 Task: Create a sub task System Test and UAT for the task  Develop a new online tool for online course evaluations in the project BeyondPlan , assign it to team member softage.2@softage.net and update the status of the sub task to  On Track  , set the priority of the sub task to Low
Action: Mouse moved to (433, 235)
Screenshot: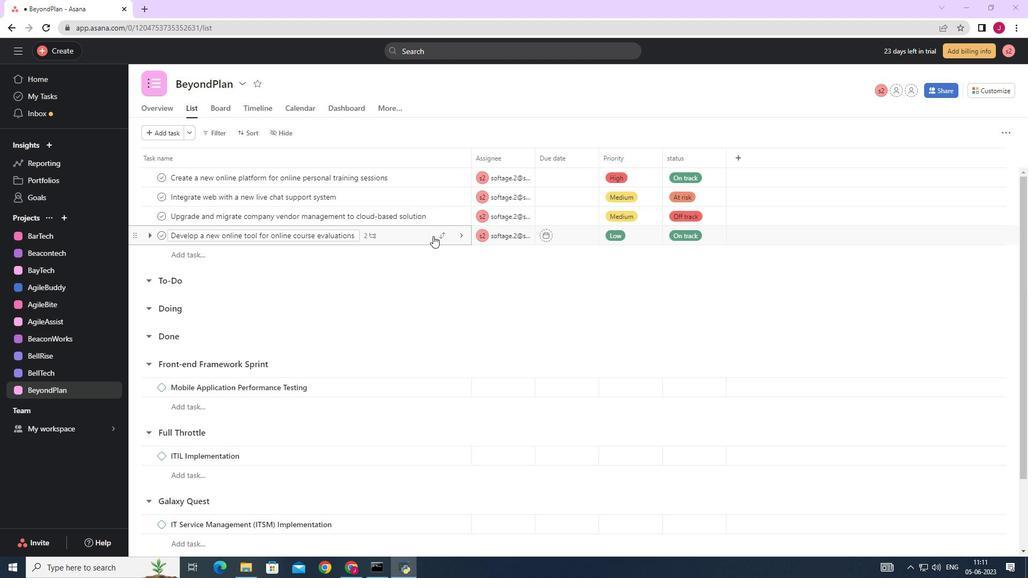
Action: Mouse pressed left at (433, 235)
Screenshot: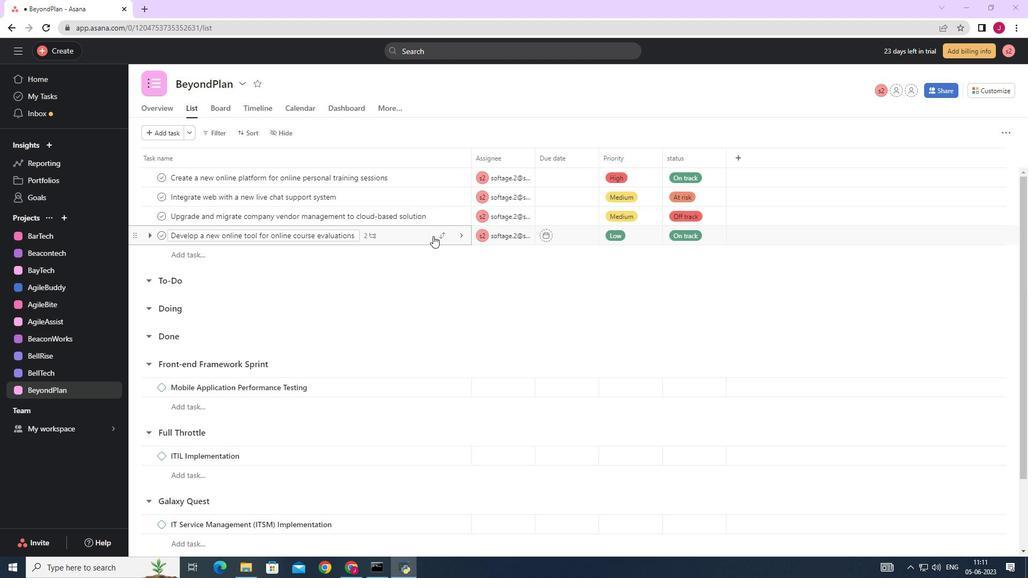 
Action: Mouse moved to (700, 306)
Screenshot: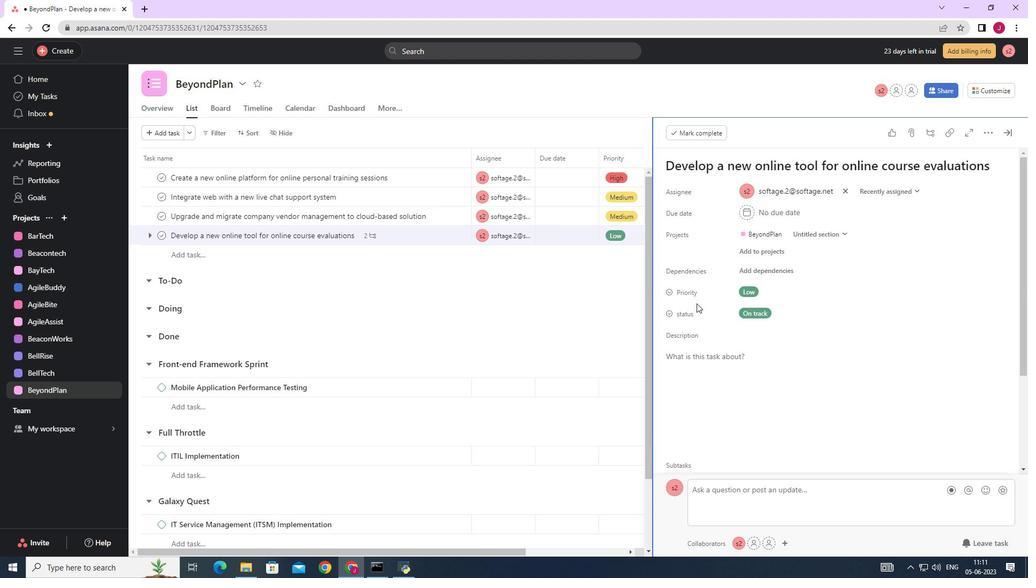 
Action: Mouse scrolled (700, 305) with delta (0, 0)
Screenshot: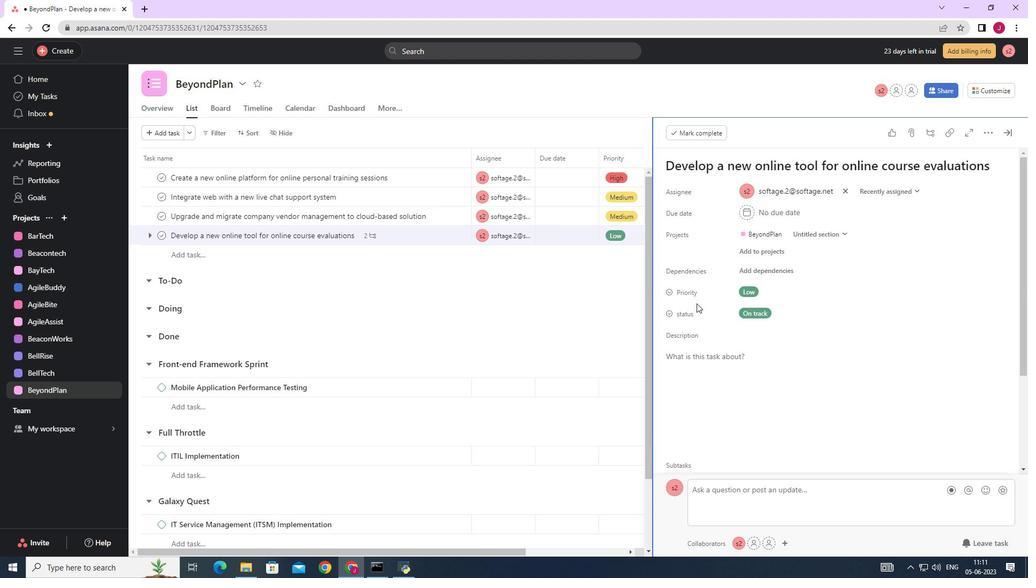 
Action: Mouse moved to (704, 309)
Screenshot: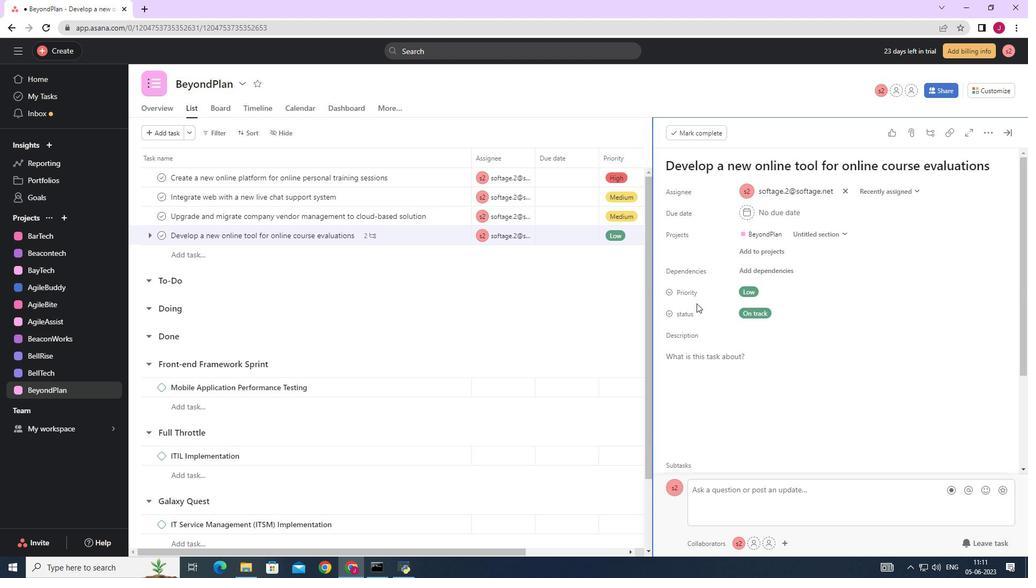 
Action: Mouse scrolled (704, 309) with delta (0, 0)
Screenshot: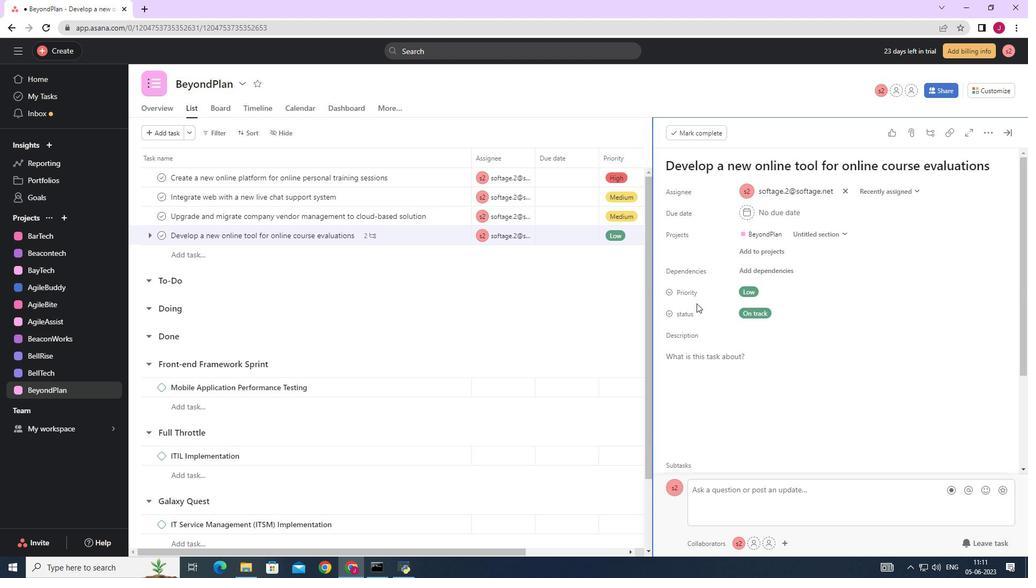 
Action: Mouse moved to (705, 310)
Screenshot: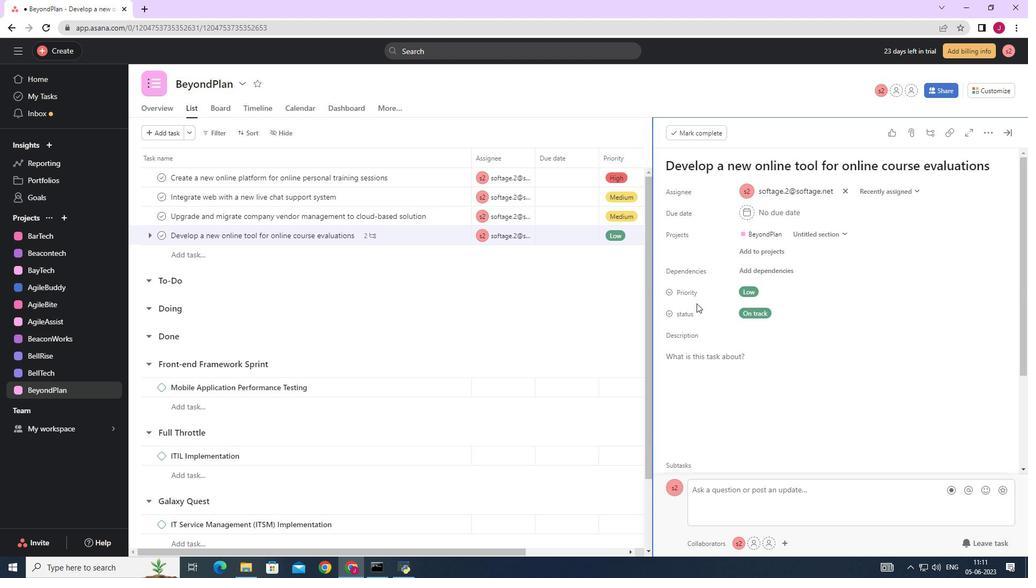 
Action: Mouse scrolled (705, 310) with delta (0, 0)
Screenshot: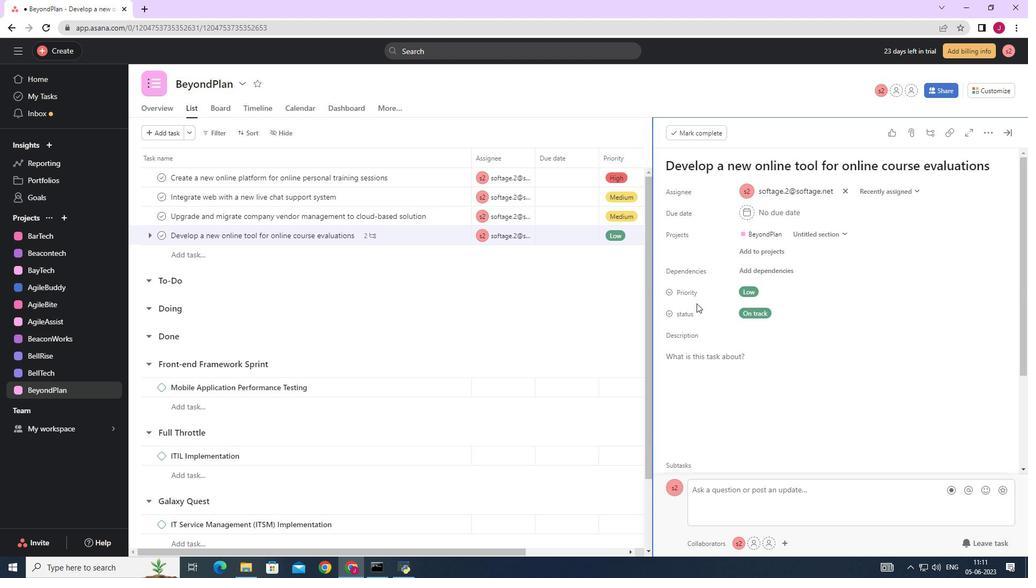 
Action: Mouse moved to (706, 310)
Screenshot: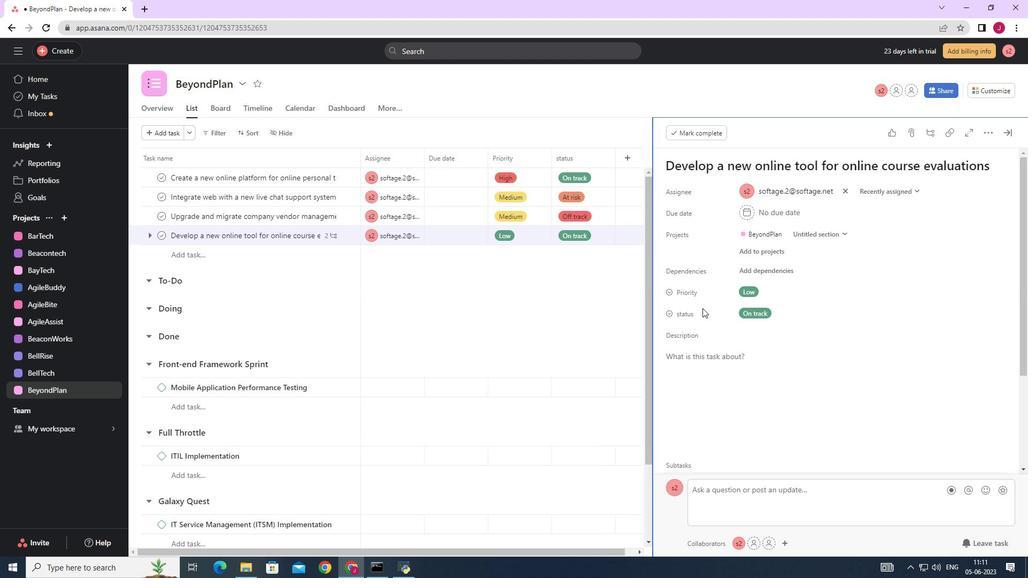 
Action: Mouse scrolled (706, 310) with delta (0, 0)
Screenshot: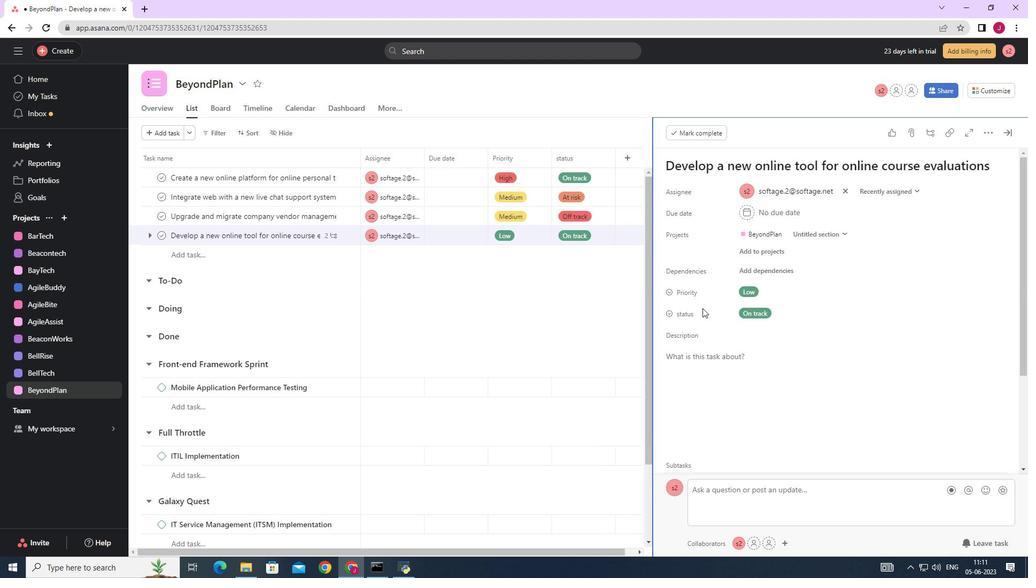 
Action: Mouse moved to (700, 386)
Screenshot: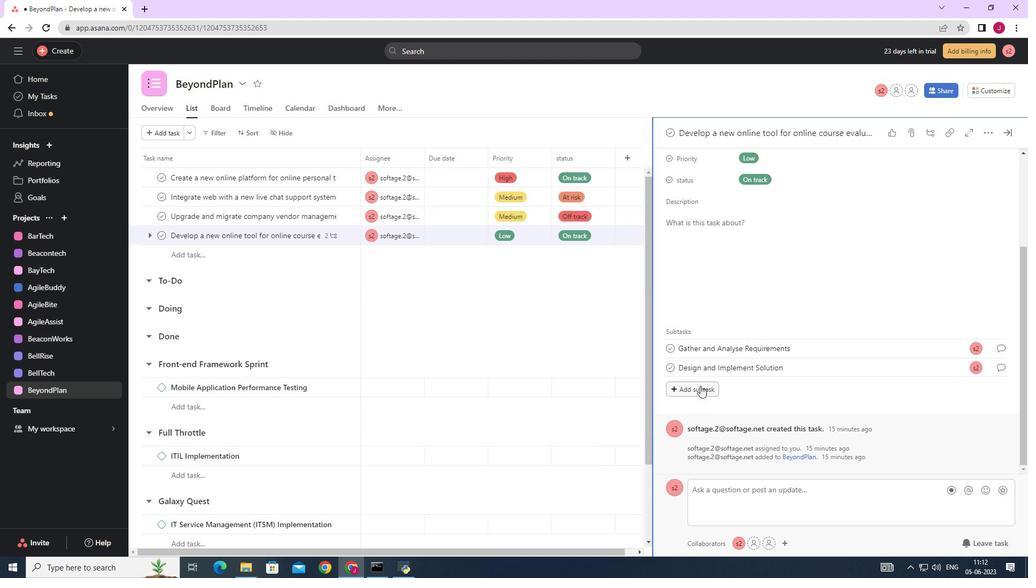
Action: Mouse pressed left at (700, 386)
Screenshot: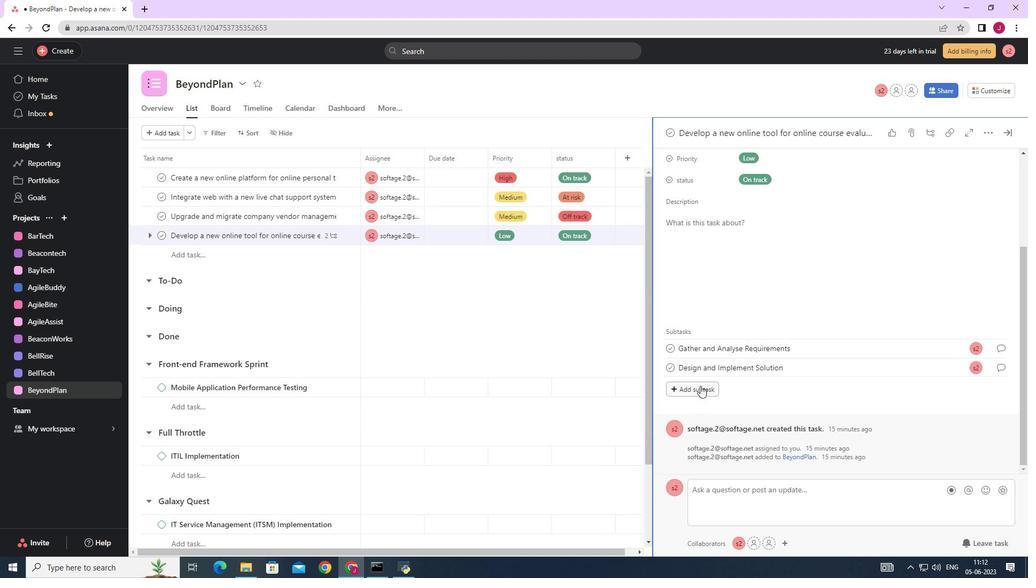 
Action: Mouse moved to (693, 381)
Screenshot: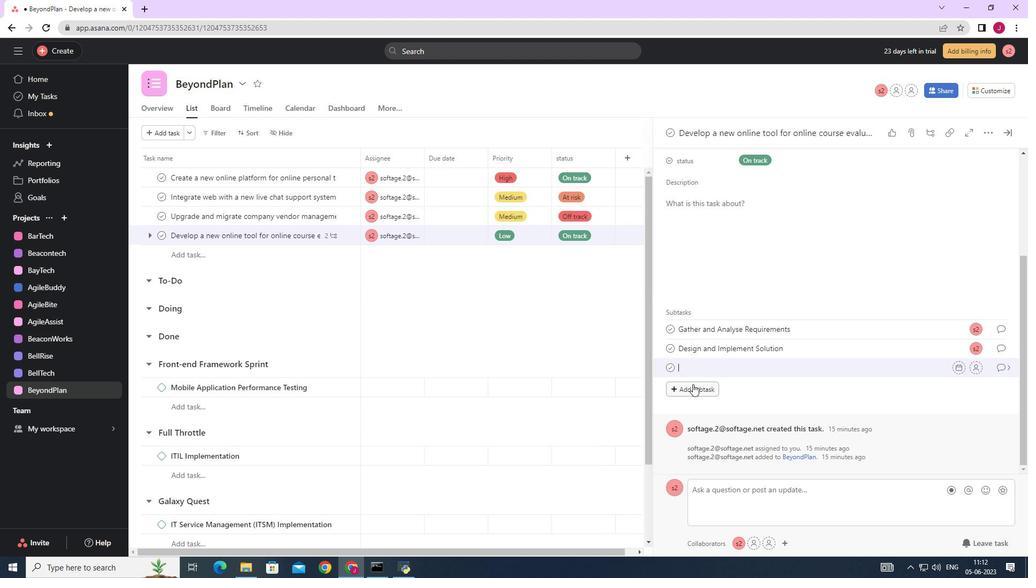 
Action: Key pressed <Key.caps_lock>S<Key.caps_lock>ytsem<Key.space><Key.caps_lock>T<Key.caps_lock>est<Key.space><Key.backspace><Key.backspace><Key.backspace><Key.backspace><Key.backspace><Key.backspace><Key.backspace><Key.backspace><Key.backspace><Key.backspace>stem<Key.space><Key.caps_lock>T<Key.caps_lock>est<Key.space>and<Key.space><Key.caps_lock>UAT
Screenshot: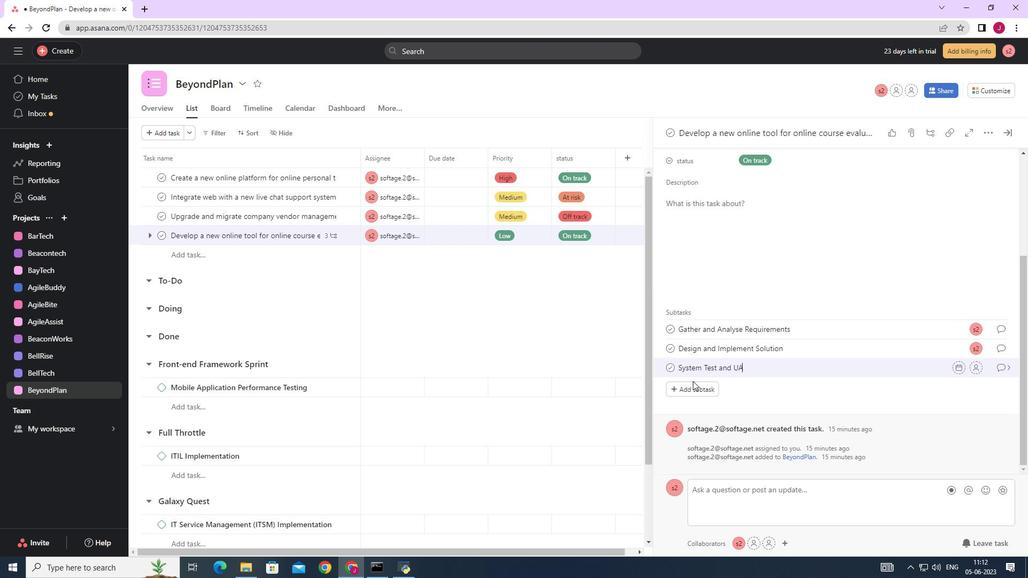 
Action: Mouse moved to (973, 367)
Screenshot: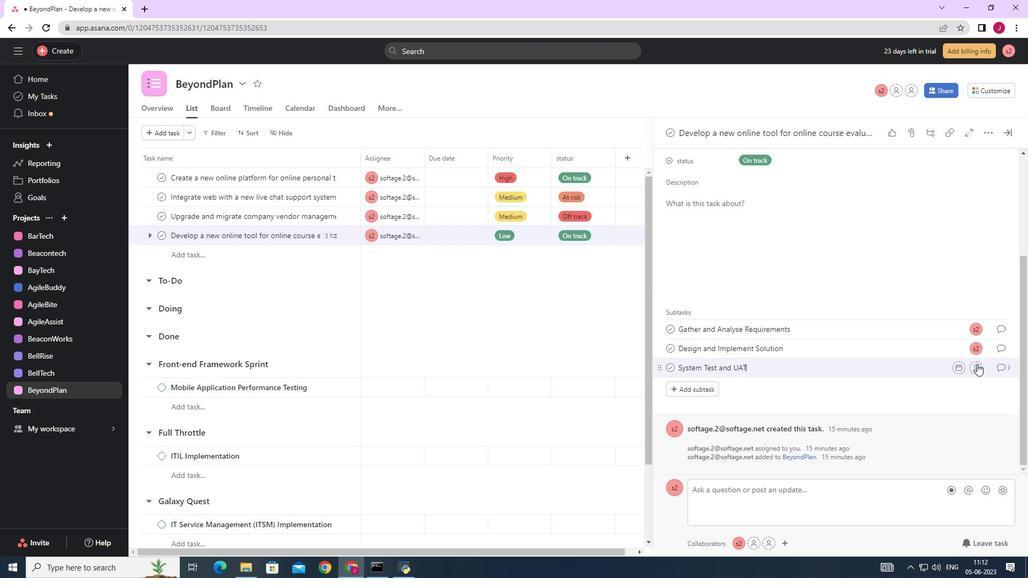 
Action: Mouse pressed left at (973, 367)
Screenshot: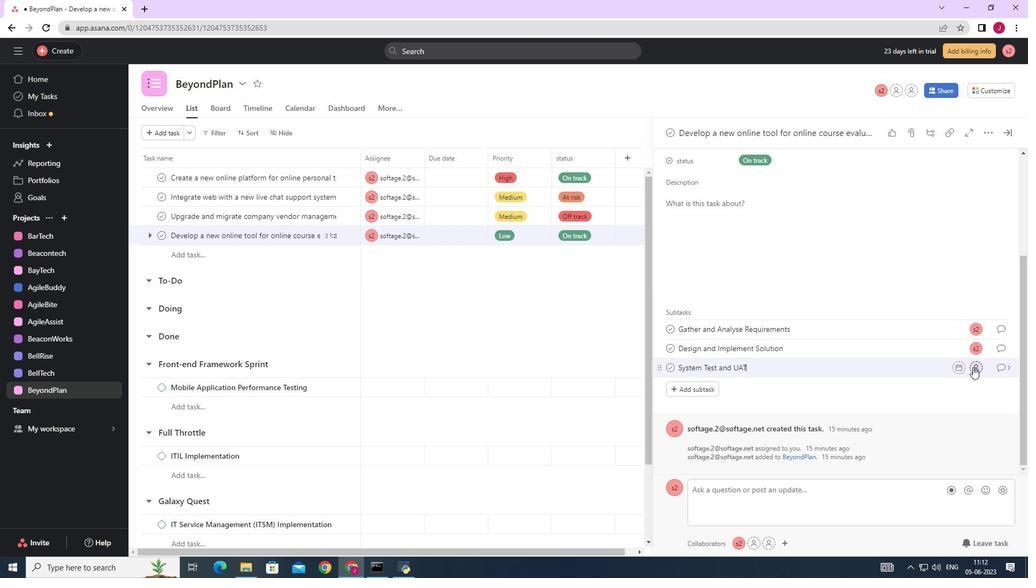 
Action: Mouse moved to (804, 421)
Screenshot: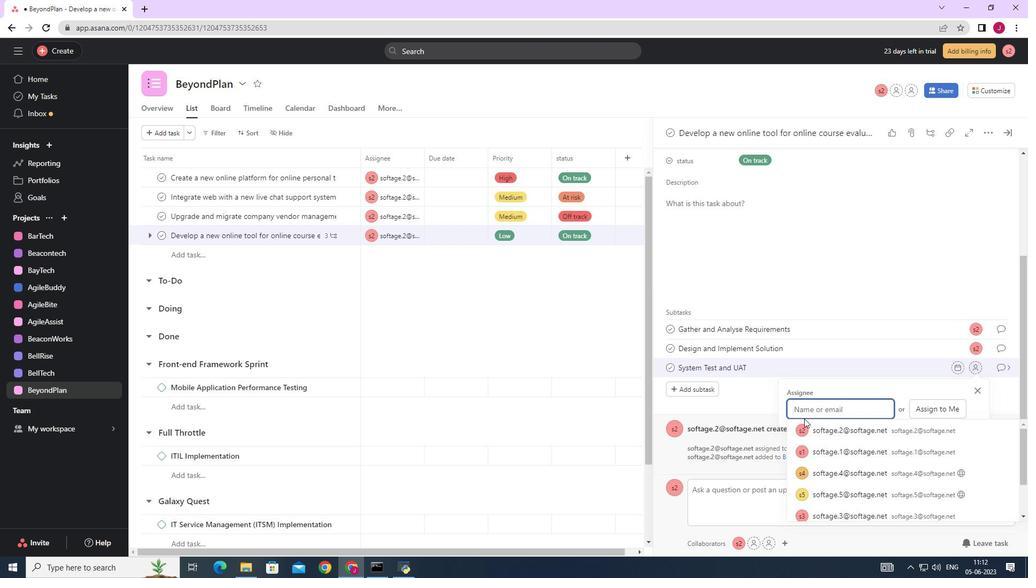 
Action: Key pressed SOFTAGE.2
Screenshot: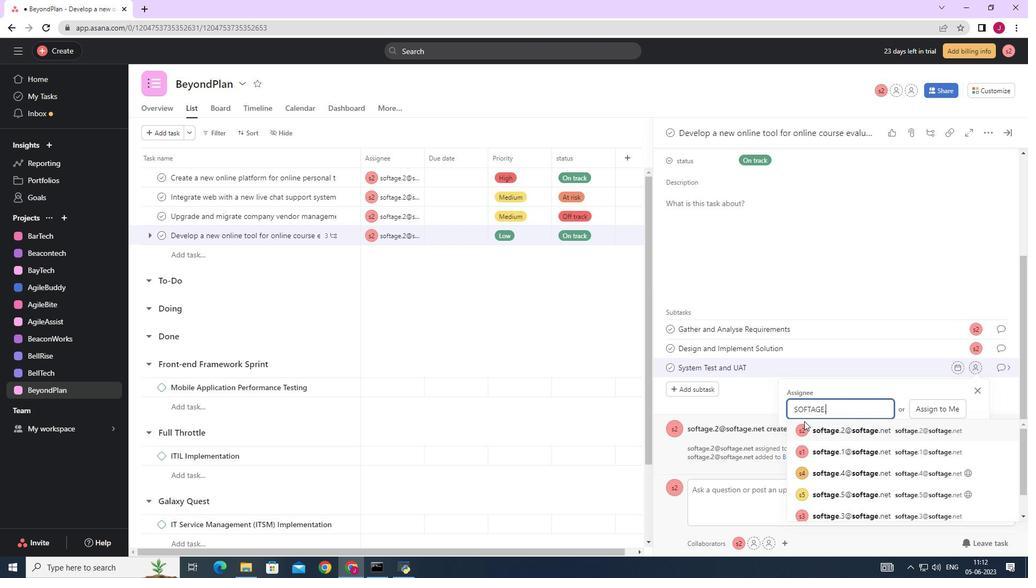 
Action: Mouse moved to (847, 432)
Screenshot: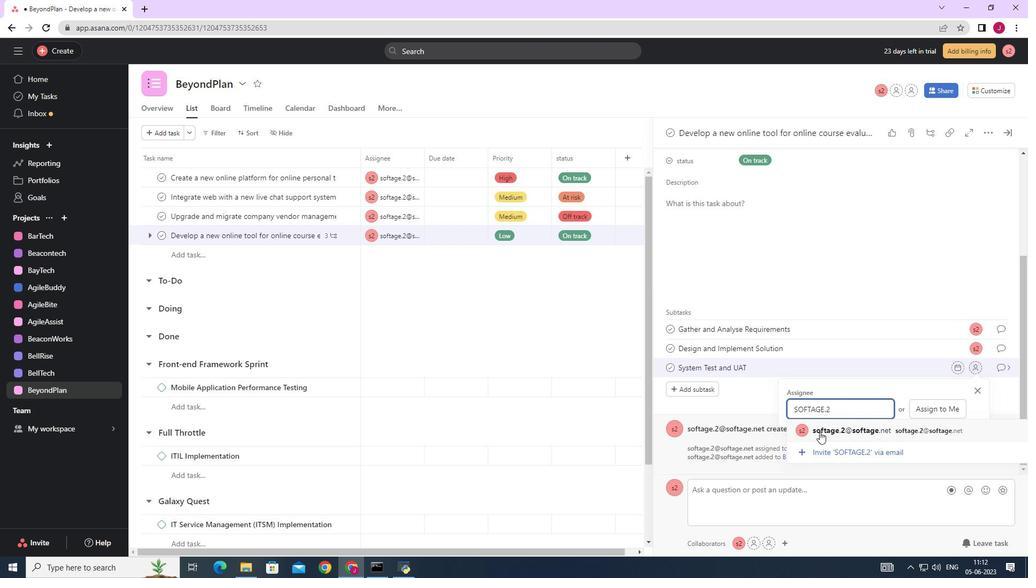 
Action: Mouse pressed left at (847, 432)
Screenshot: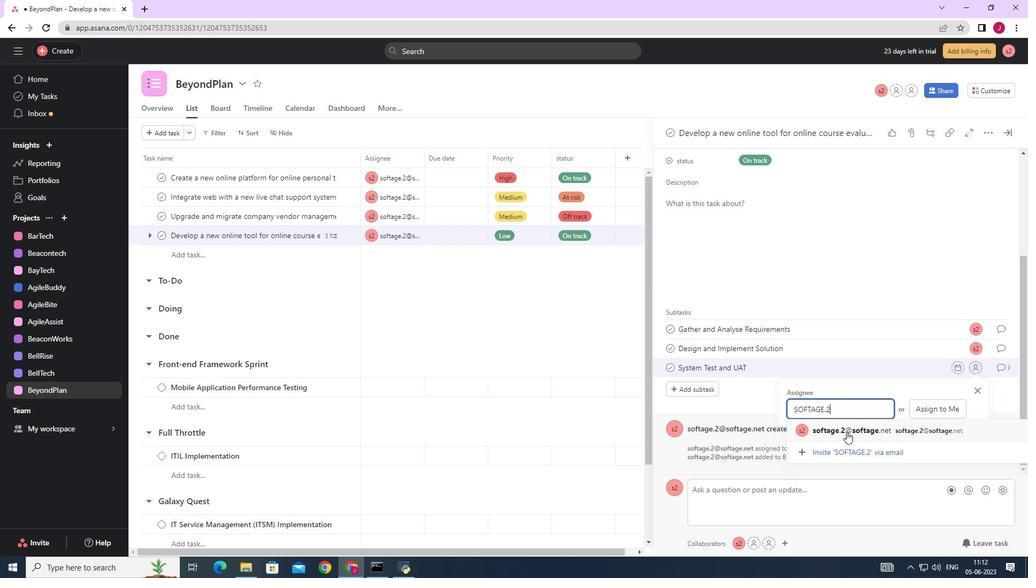 
Action: Mouse moved to (1003, 367)
Screenshot: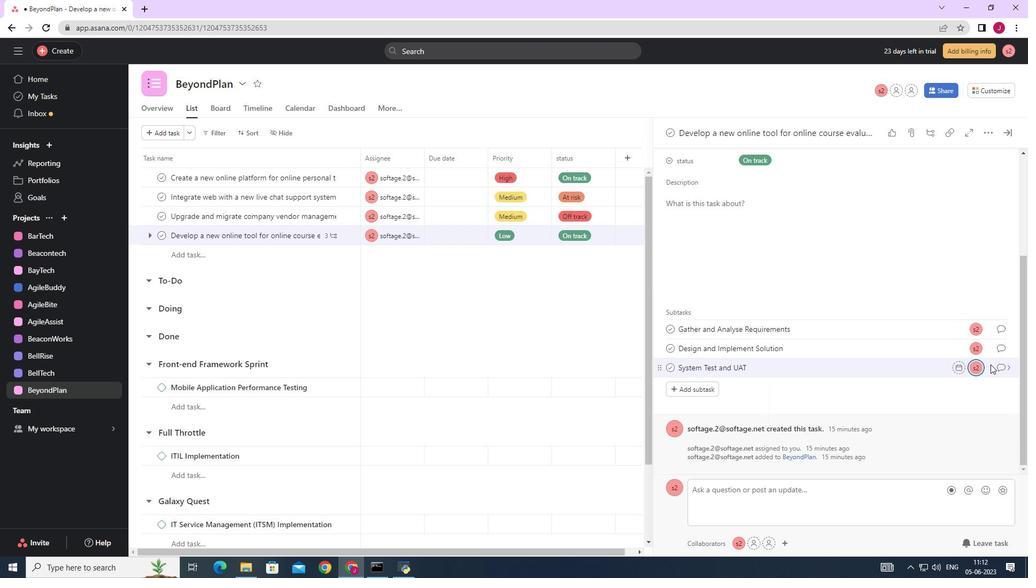 
Action: Mouse pressed left at (1003, 367)
Screenshot: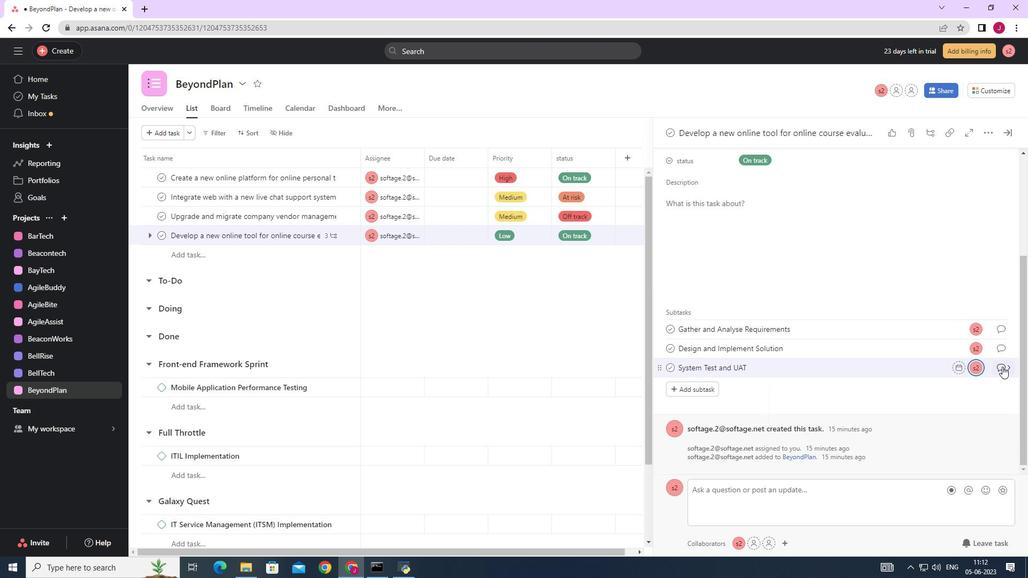 
Action: Mouse moved to (709, 283)
Screenshot: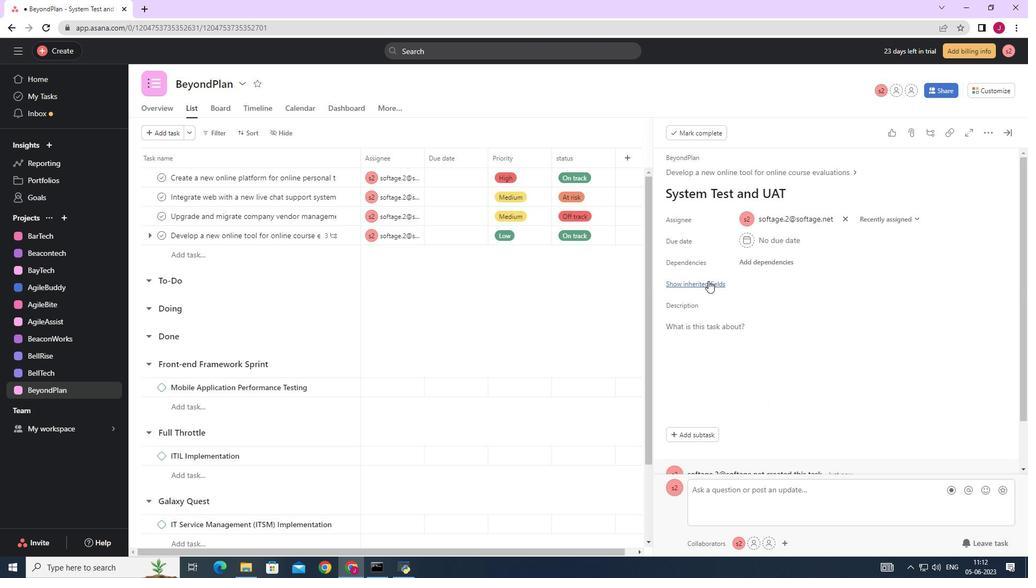 
Action: Mouse pressed left at (709, 283)
Screenshot: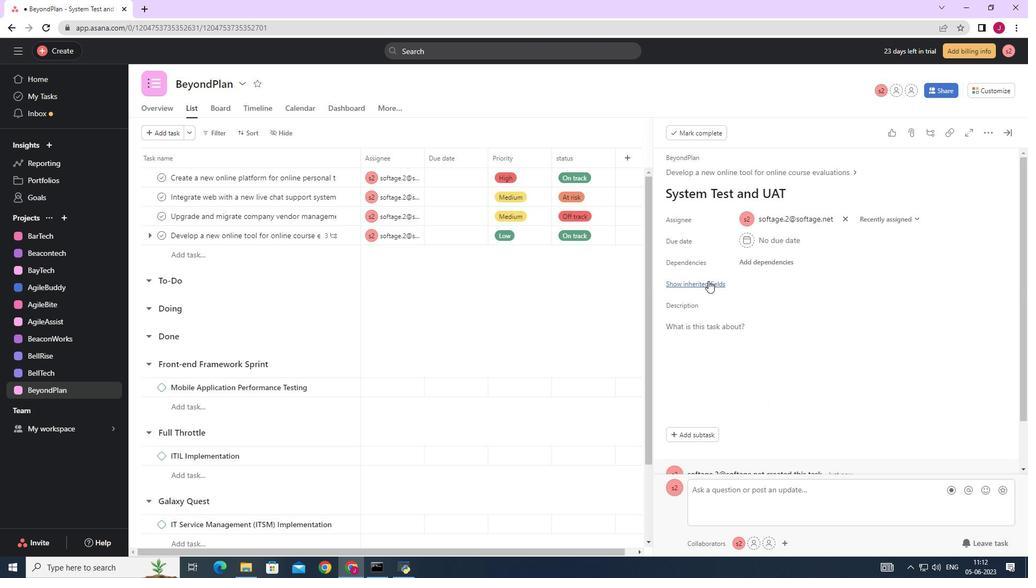 
Action: Mouse moved to (747, 307)
Screenshot: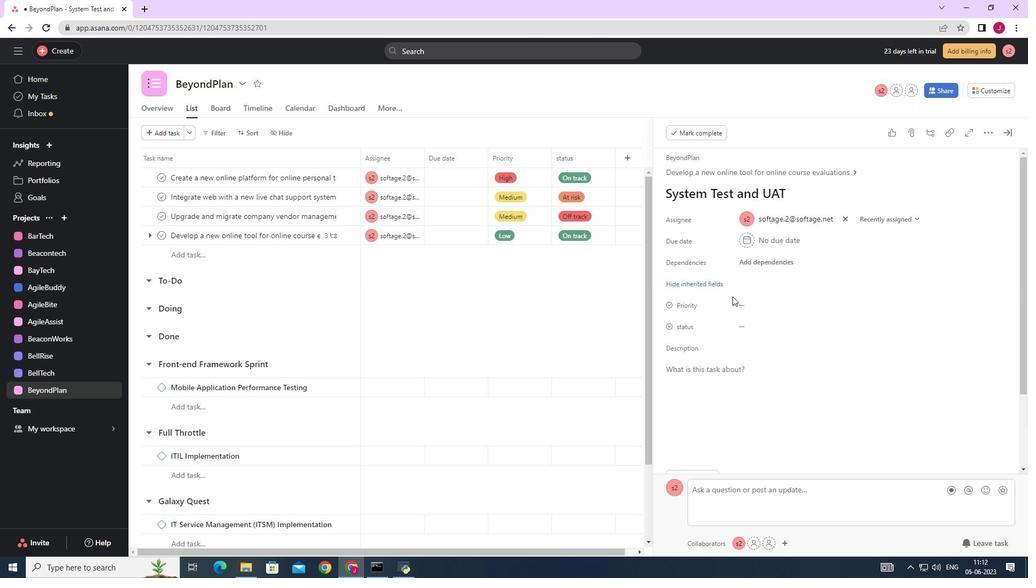 
Action: Mouse pressed left at (747, 307)
Screenshot: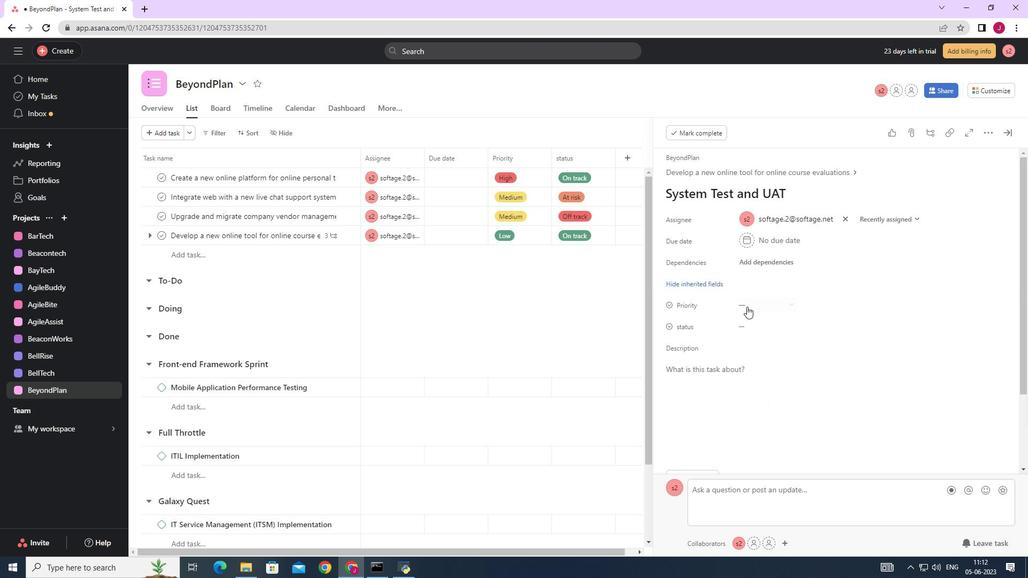 
Action: Mouse moved to (772, 378)
Screenshot: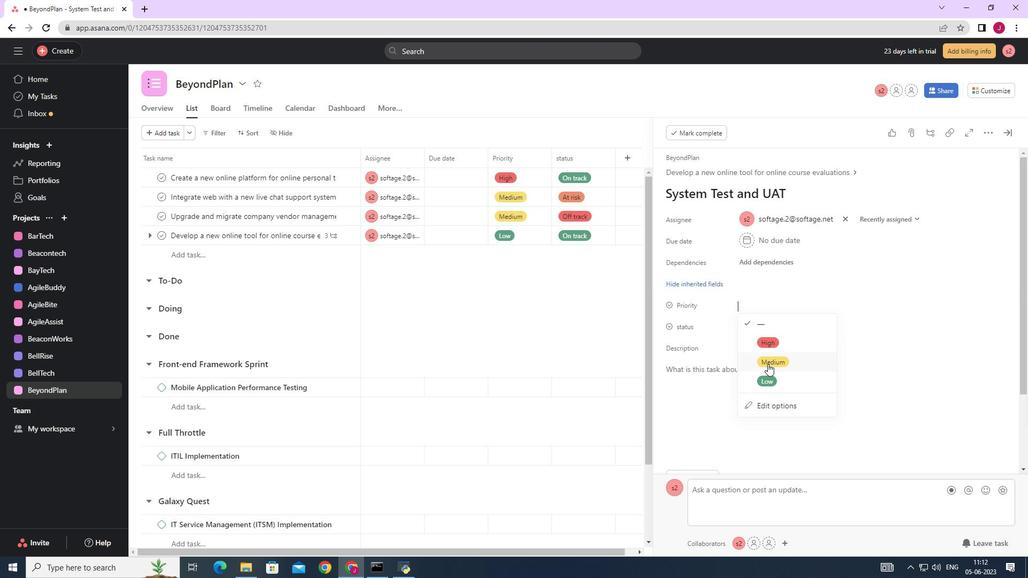 
Action: Mouse pressed left at (772, 378)
Screenshot: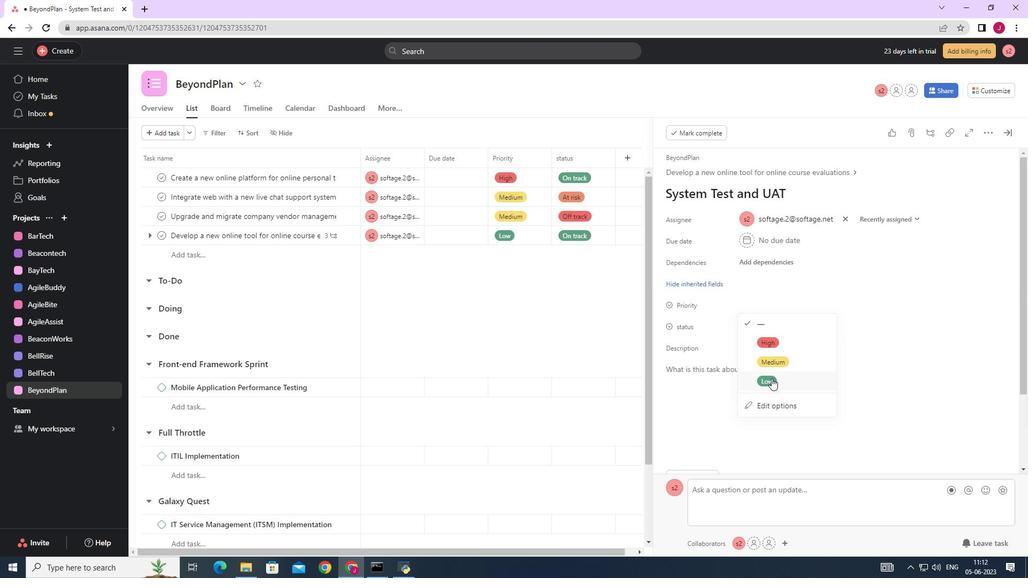 
Action: Mouse moved to (752, 322)
Screenshot: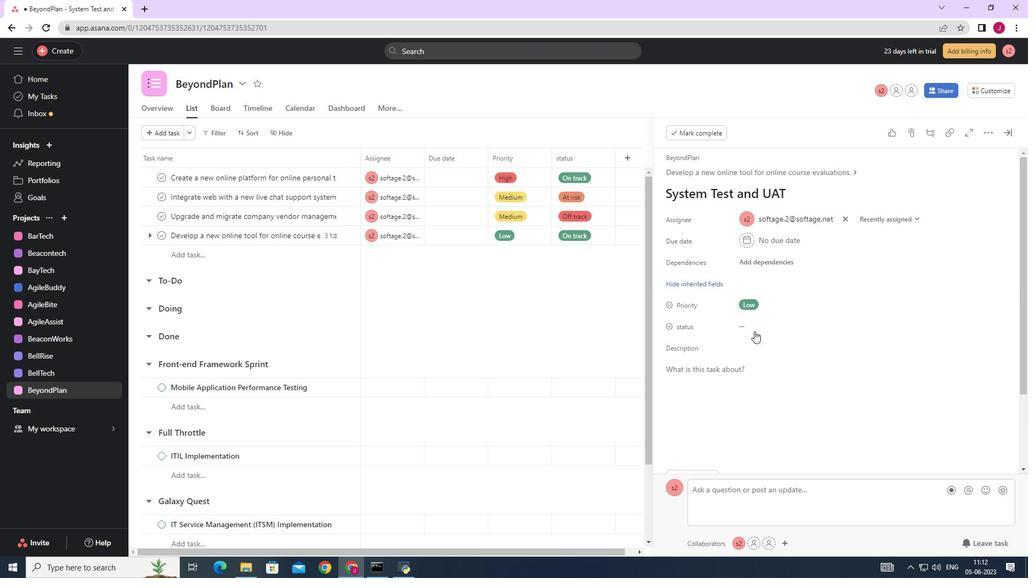 
Action: Mouse pressed left at (752, 322)
Screenshot: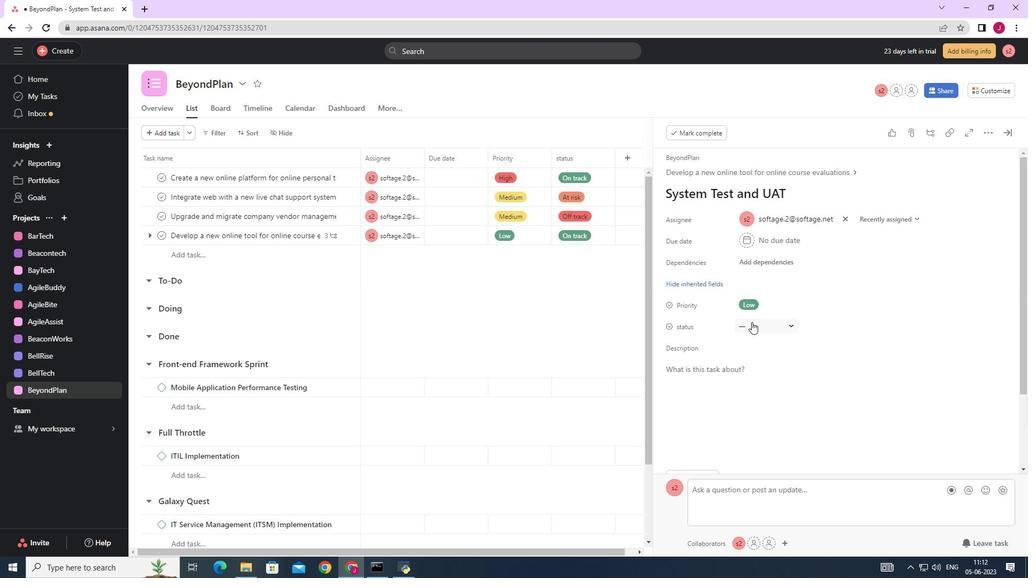 
Action: Mouse moved to (771, 363)
Screenshot: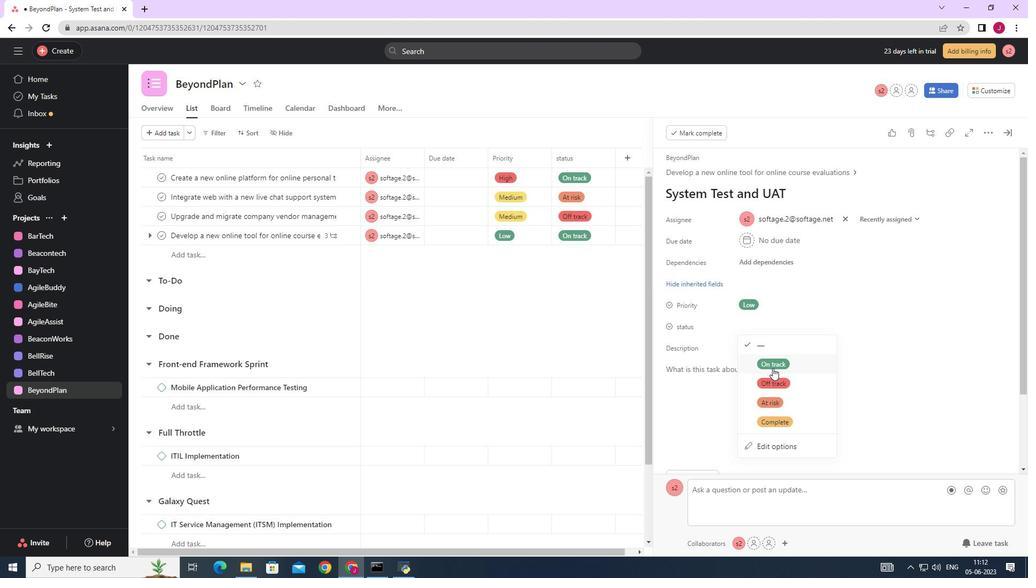 
Action: Mouse pressed left at (771, 363)
Screenshot: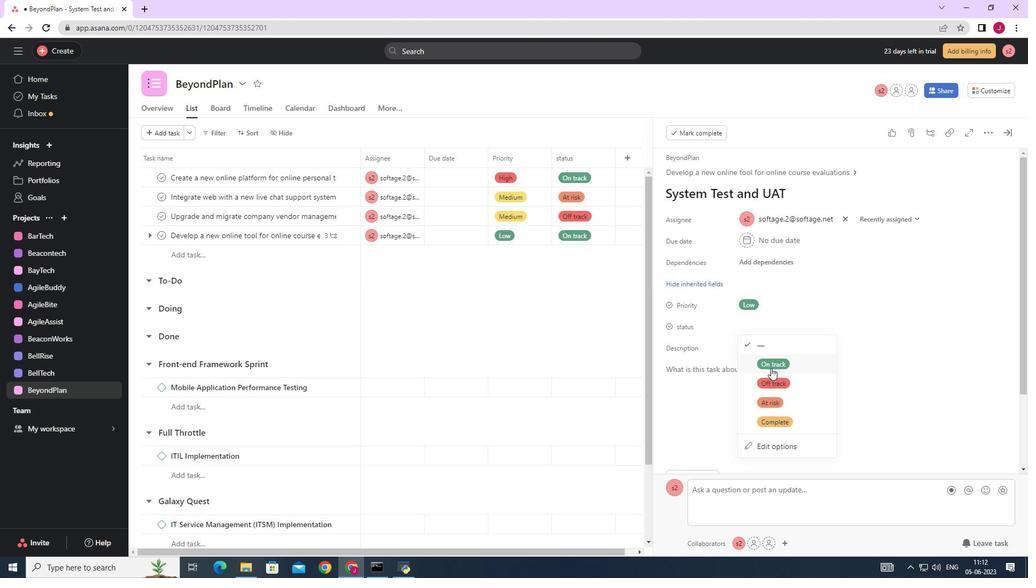 
Action: Mouse moved to (1006, 136)
Screenshot: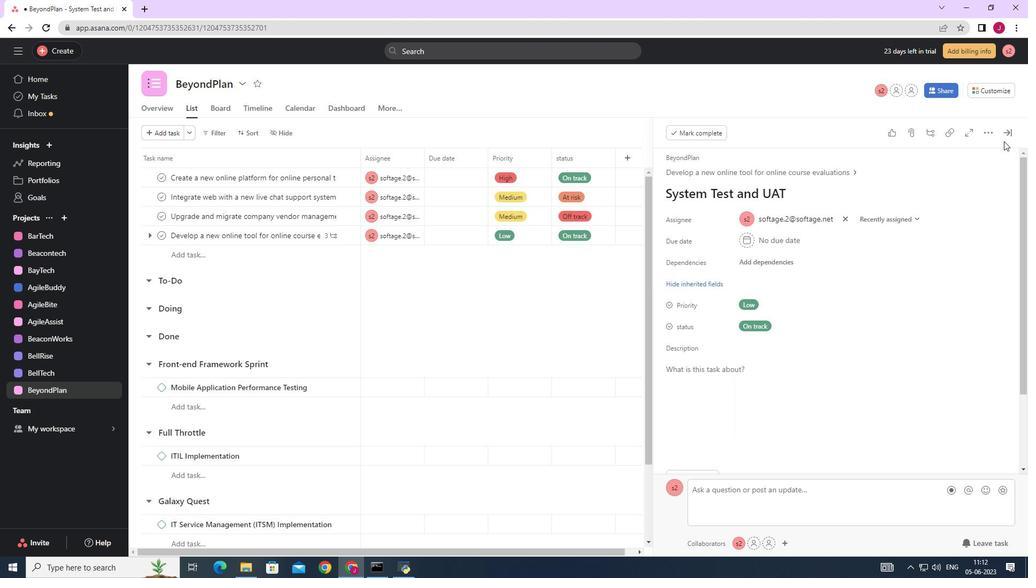 
Action: Mouse pressed left at (1006, 136)
Screenshot: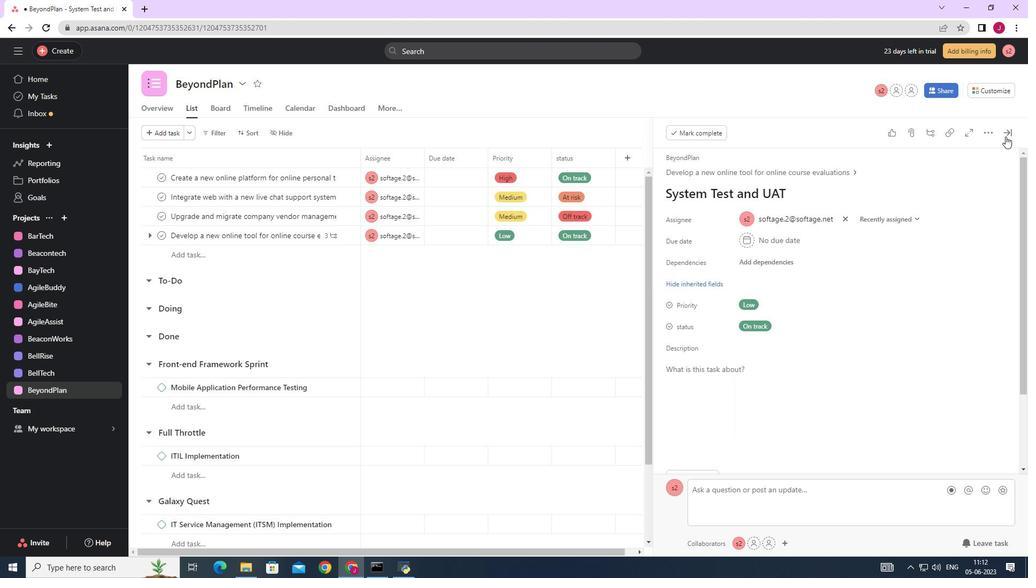 
Action: Mouse moved to (998, 139)
Screenshot: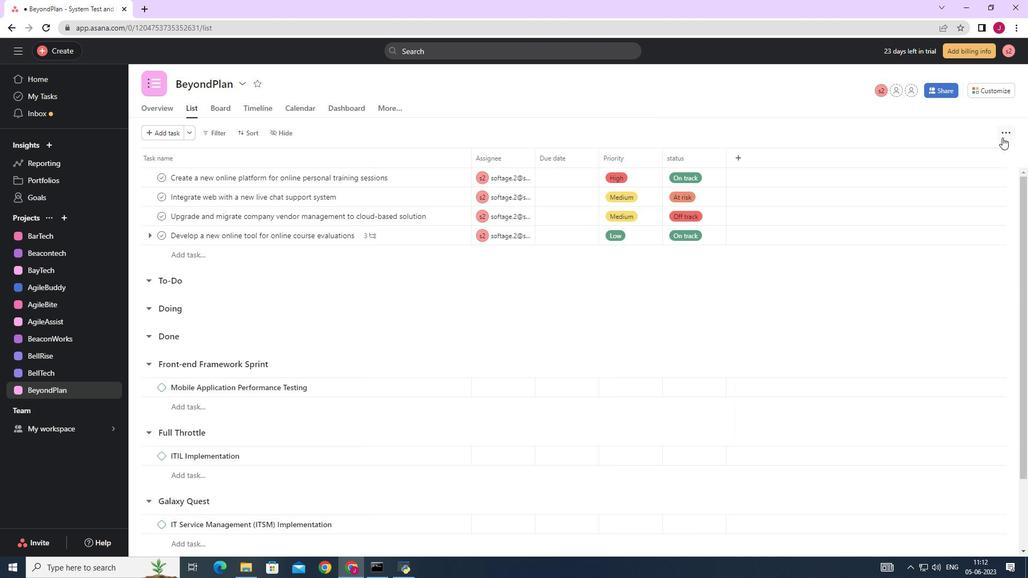 
